 Task: Zoom In.
Action: Mouse moved to (100, 71)
Screenshot: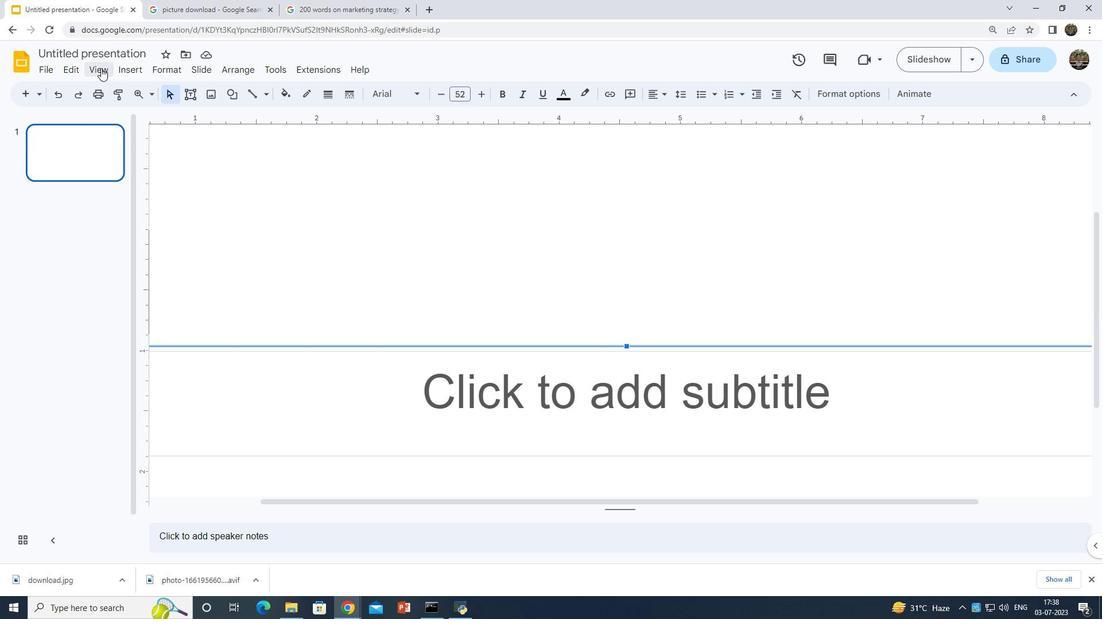 
Action: Mouse pressed left at (100, 71)
Screenshot: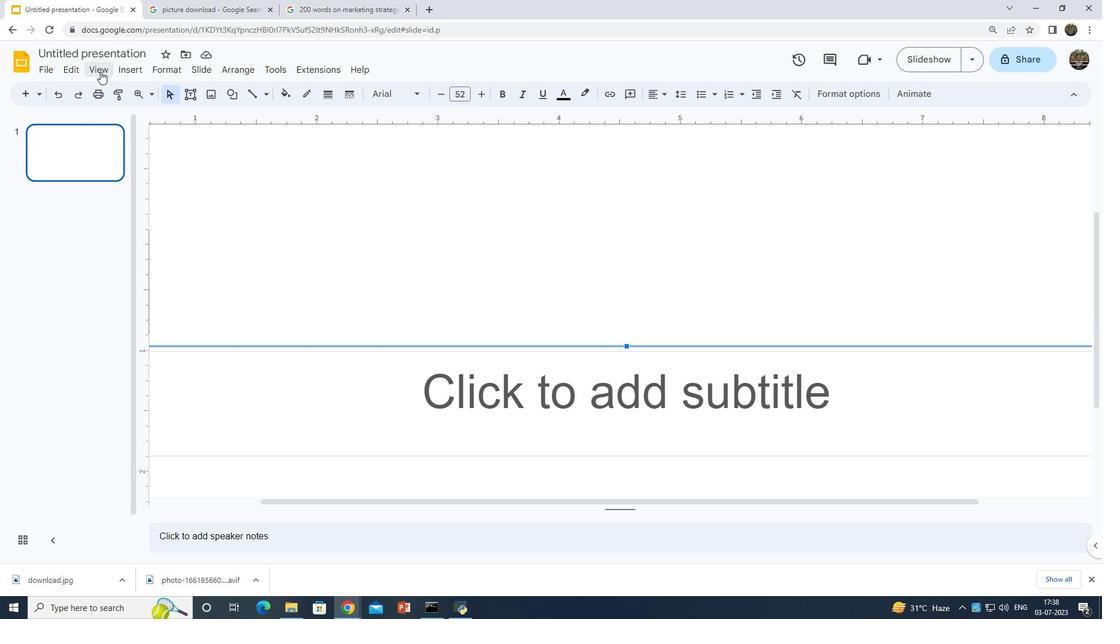 
Action: Mouse moved to (245, 332)
Screenshot: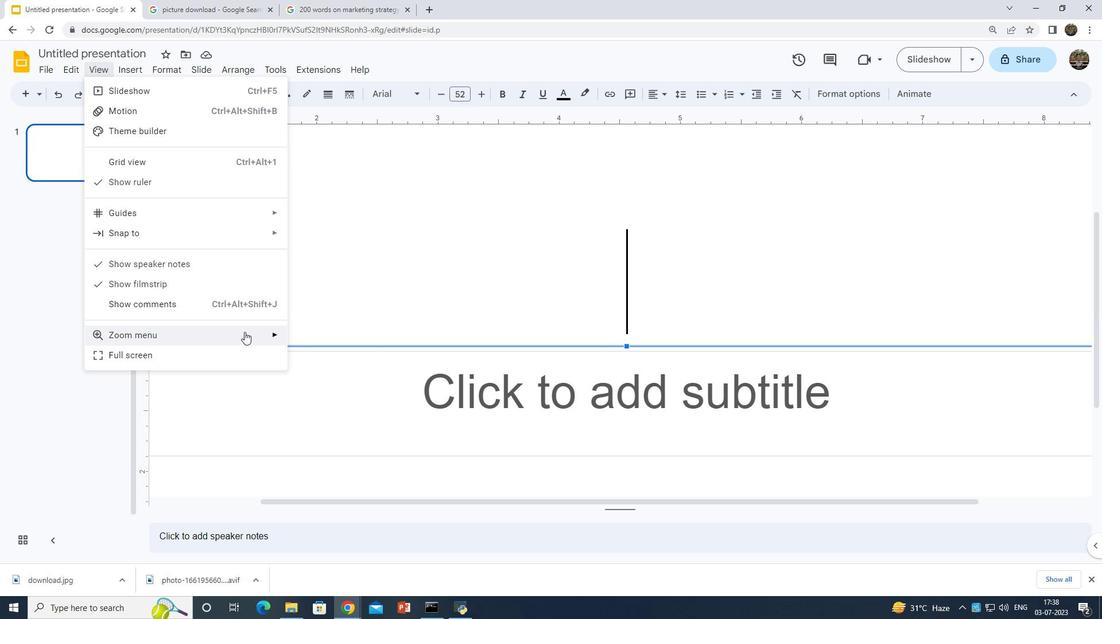 
Action: Mouse pressed left at (245, 332)
Screenshot: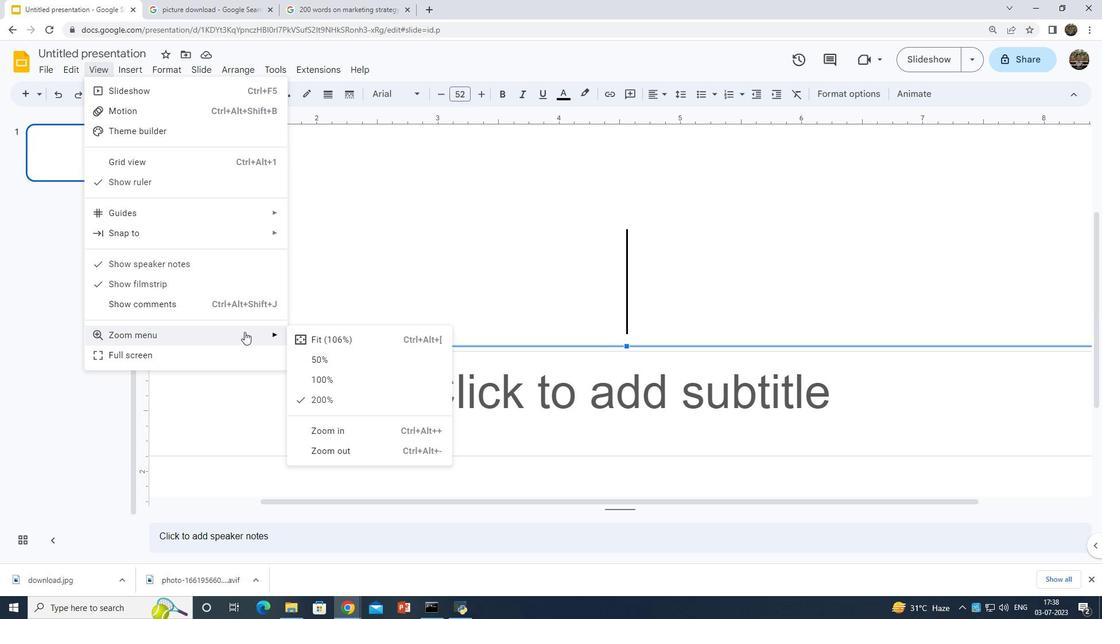 
Action: Mouse moved to (314, 425)
Screenshot: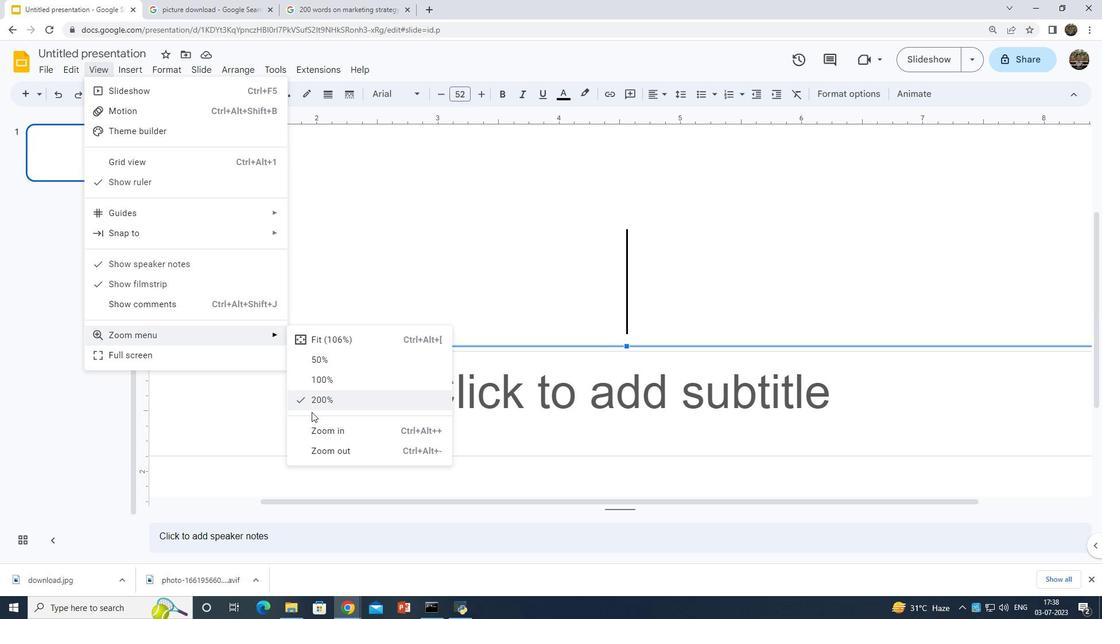 
Action: Mouse pressed left at (314, 425)
Screenshot: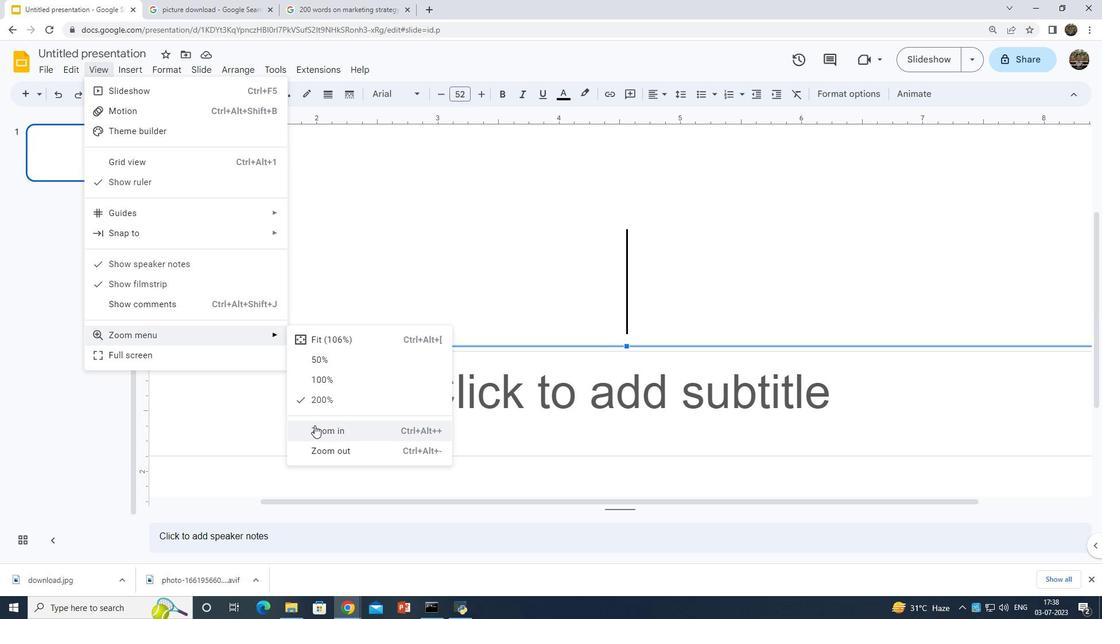 
Action: Mouse moved to (314, 425)
Screenshot: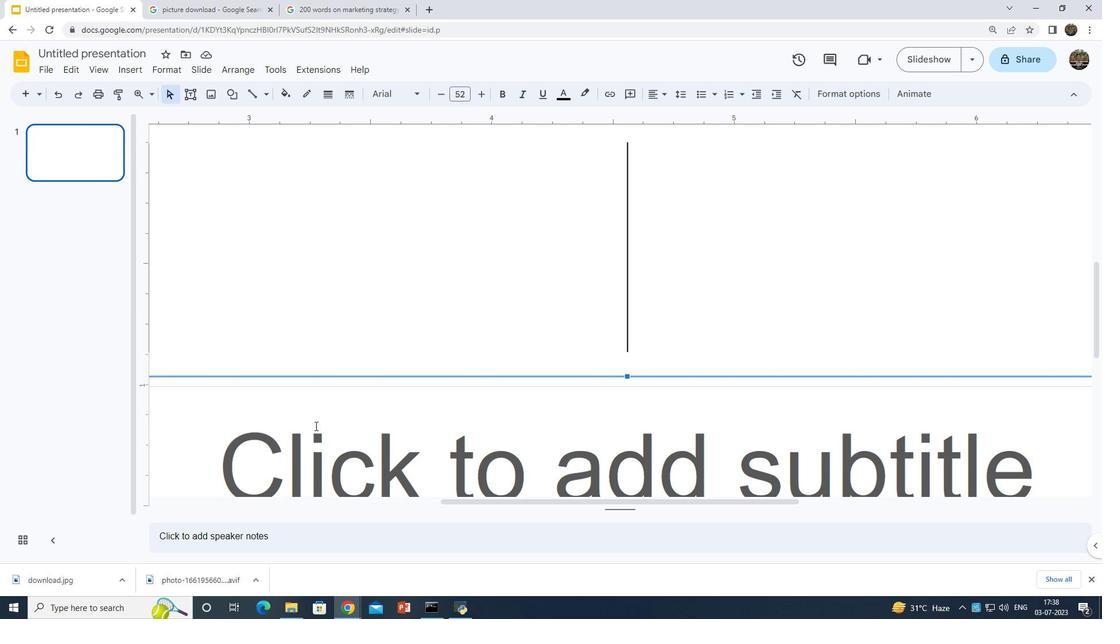 
